 Task: Show the "My profile" page setting.
Action: Mouse moved to (1178, 84)
Screenshot: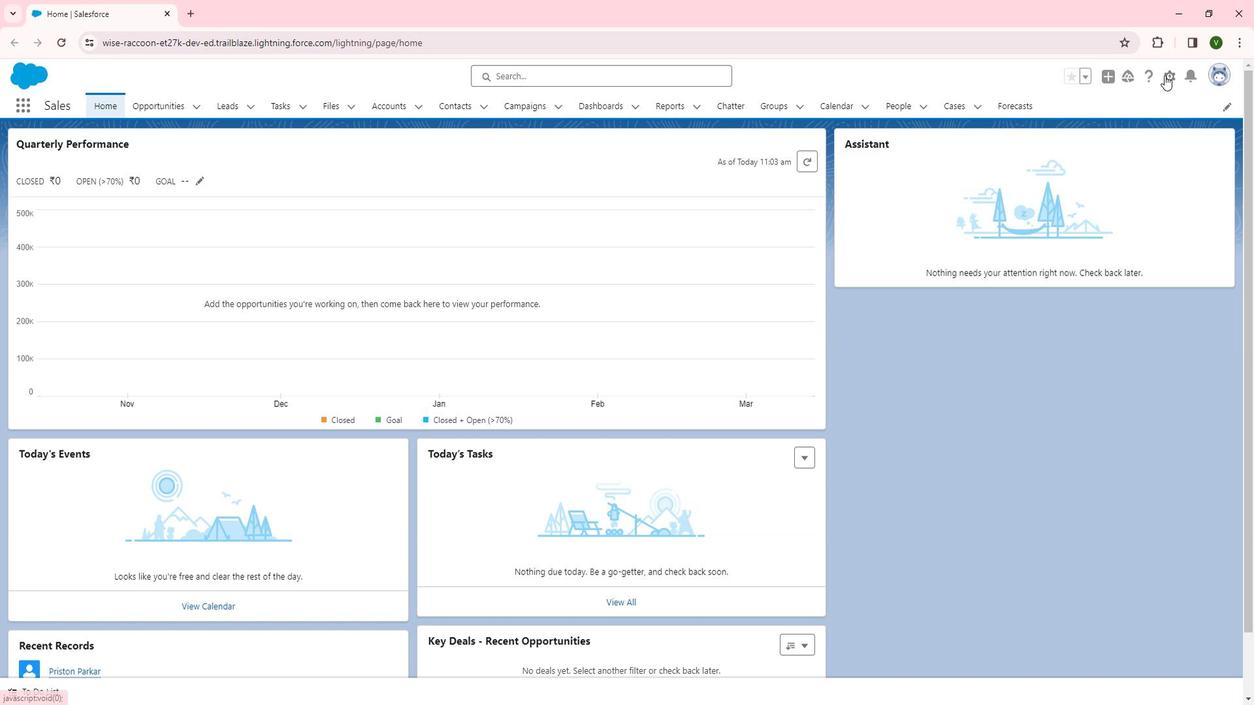 
Action: Mouse pressed left at (1178, 84)
Screenshot: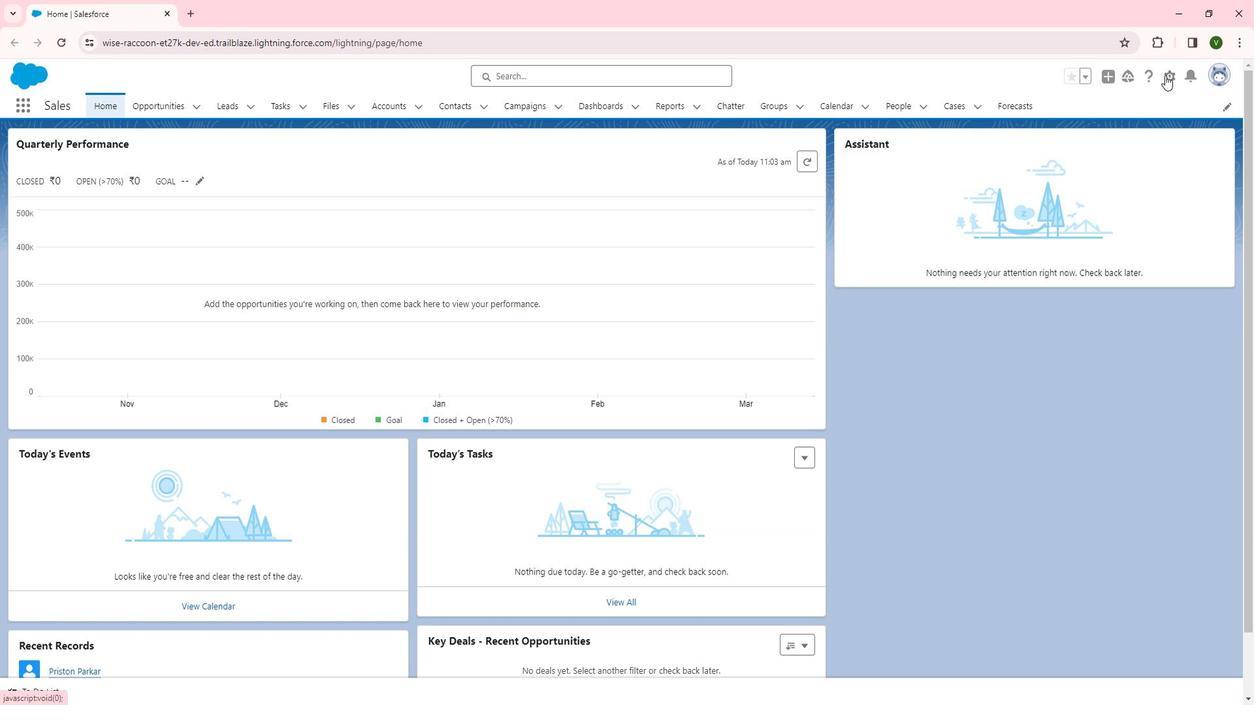 
Action: Mouse moved to (1148, 124)
Screenshot: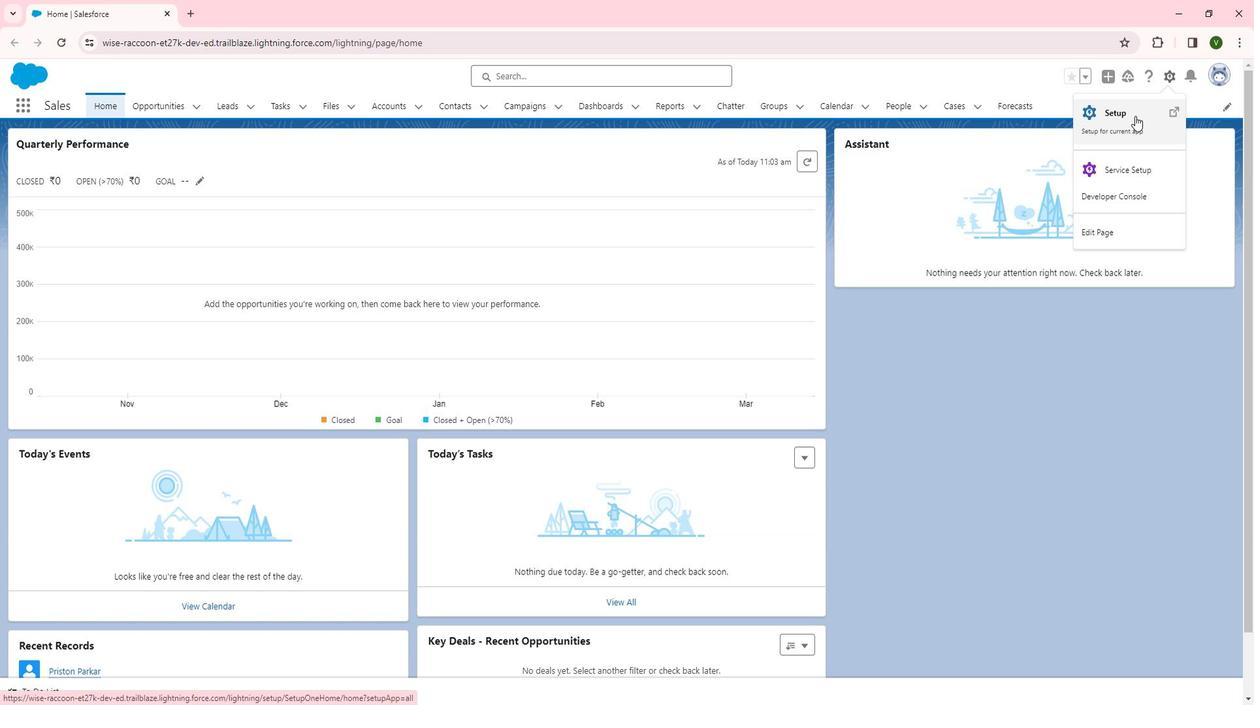
Action: Mouse pressed left at (1148, 124)
Screenshot: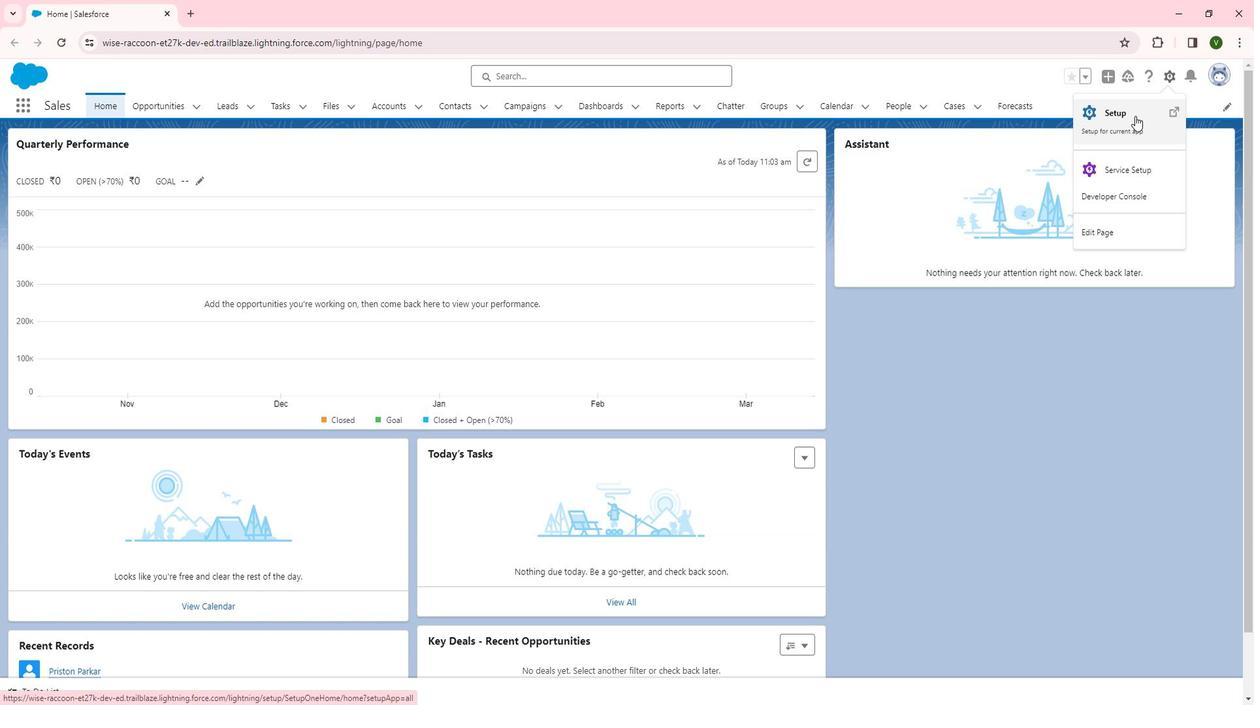 
Action: Mouse moved to (525, 563)
Screenshot: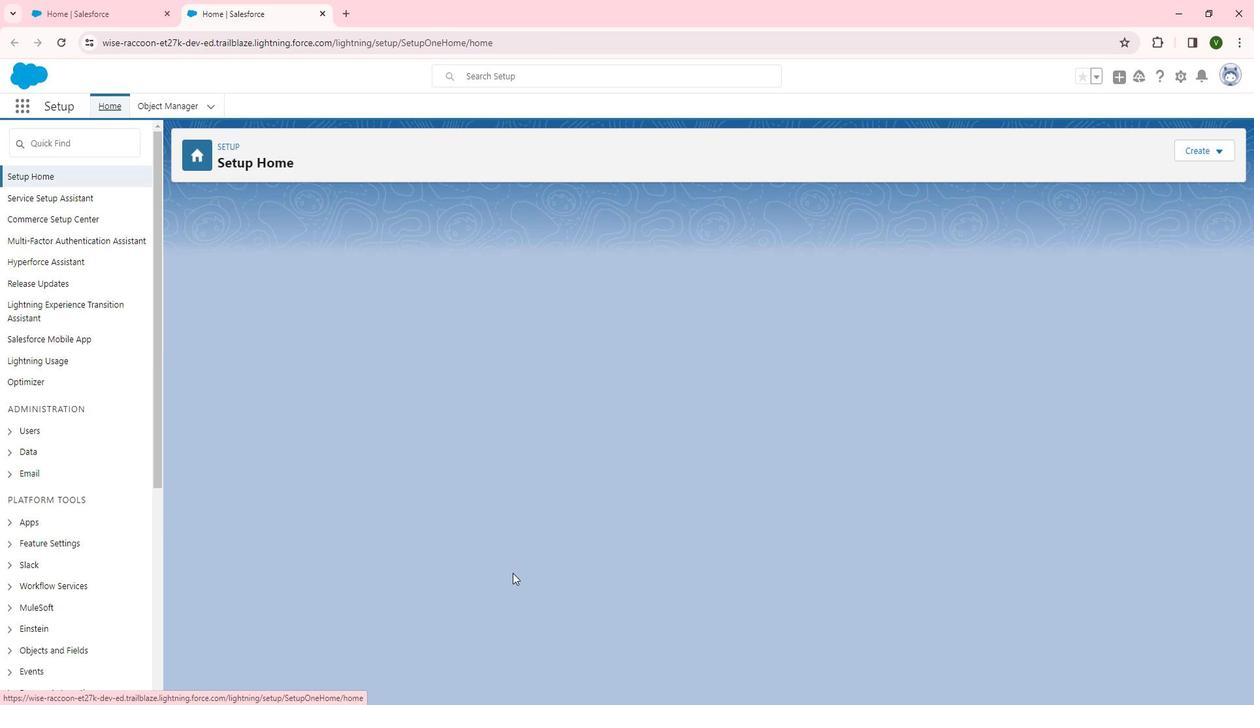 
Action: Mouse scrolled (525, 563) with delta (0, 0)
Screenshot: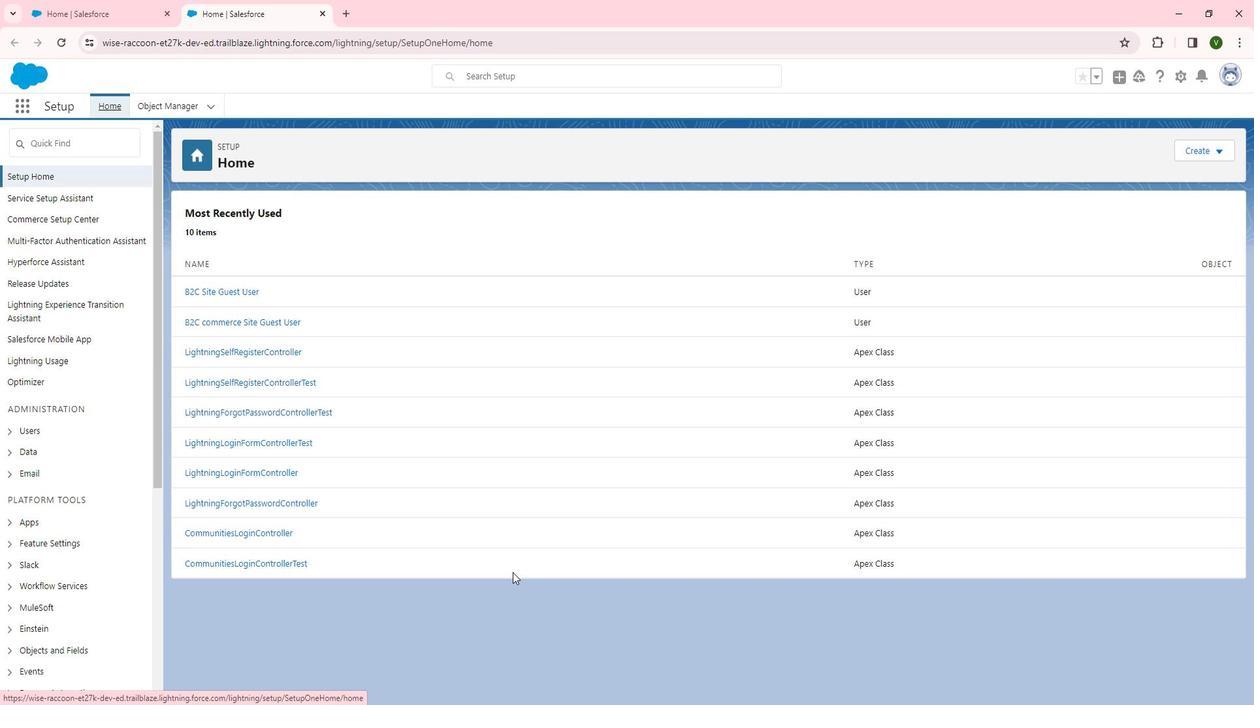 
Action: Mouse moved to (92, 515)
Screenshot: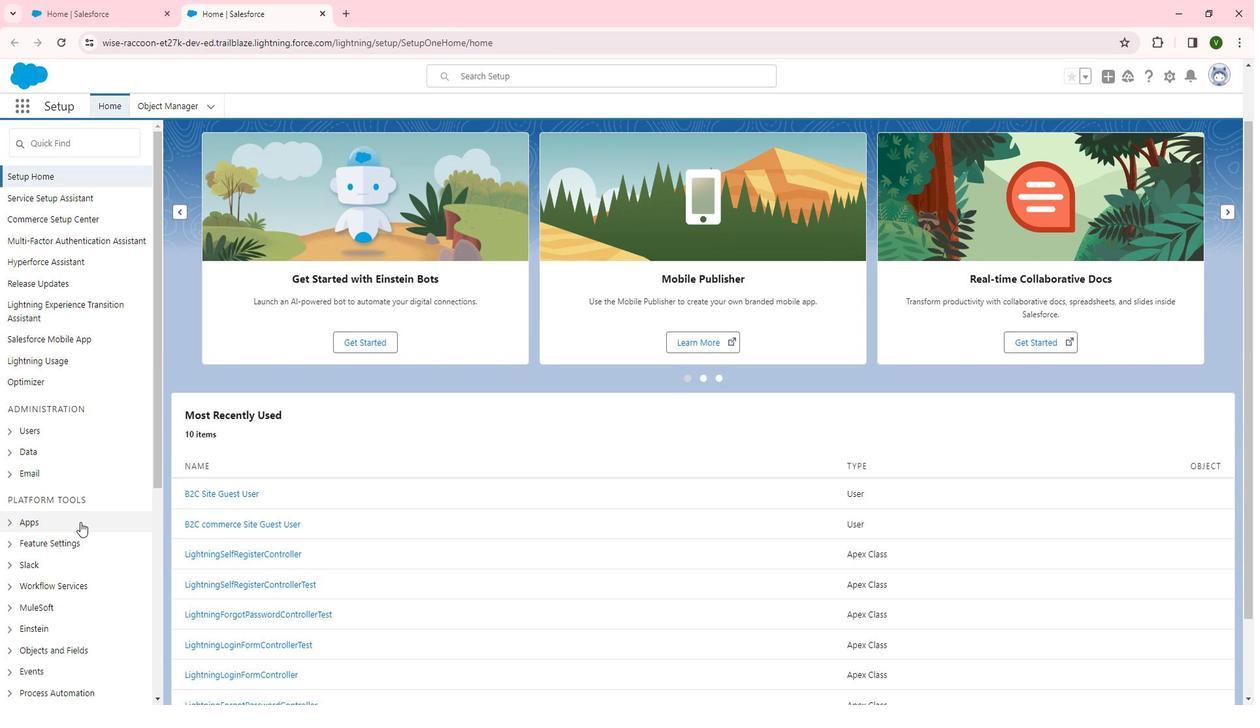 
Action: Mouse scrolled (92, 514) with delta (0, 0)
Screenshot: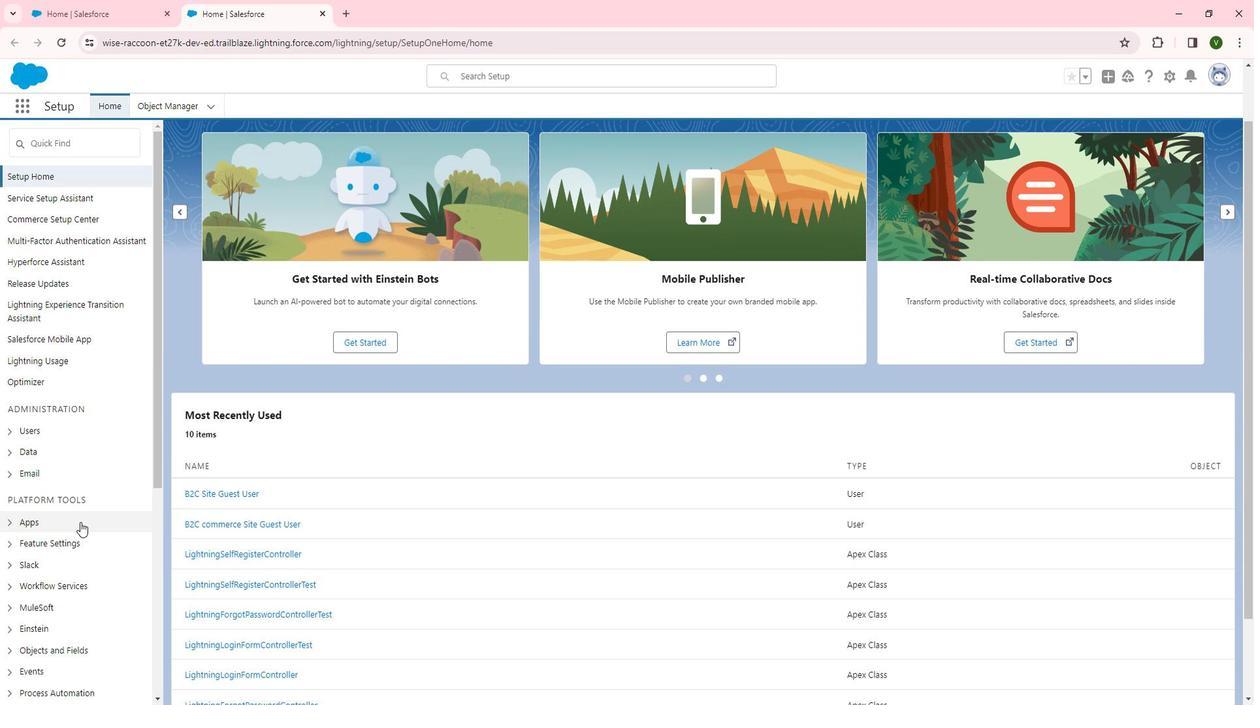
Action: Mouse moved to (92, 465)
Screenshot: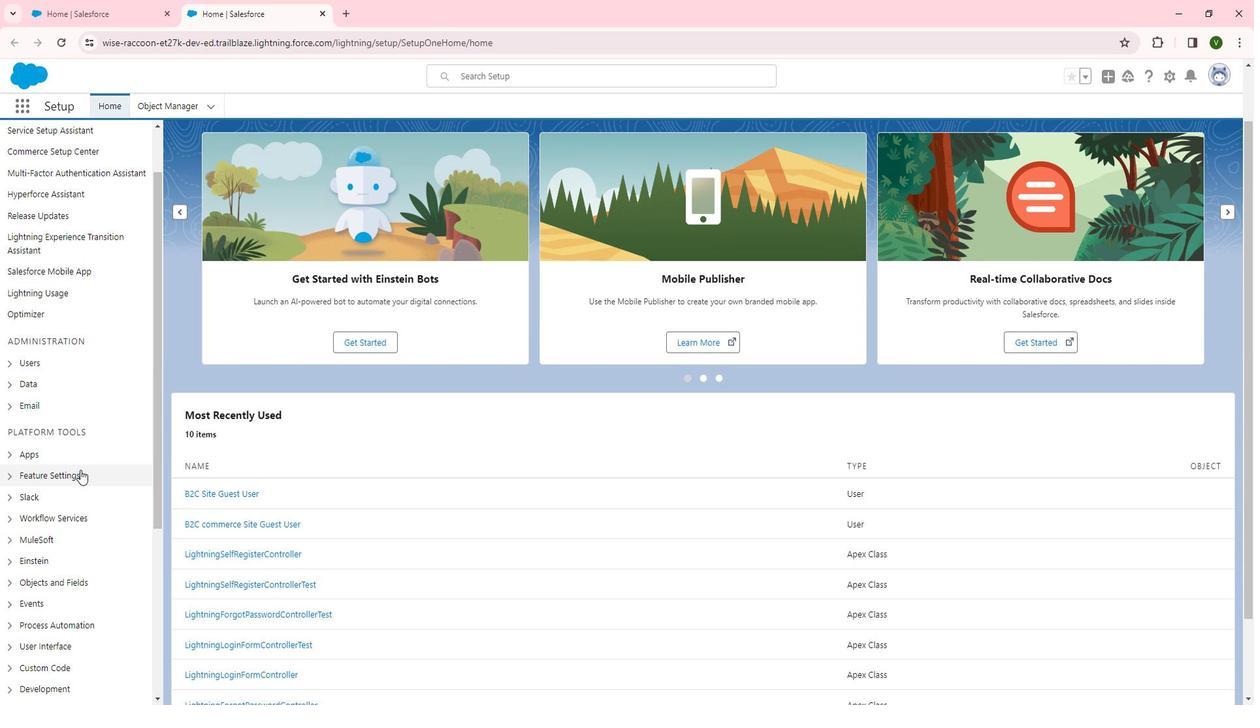 
Action: Mouse scrolled (92, 464) with delta (0, 0)
Screenshot: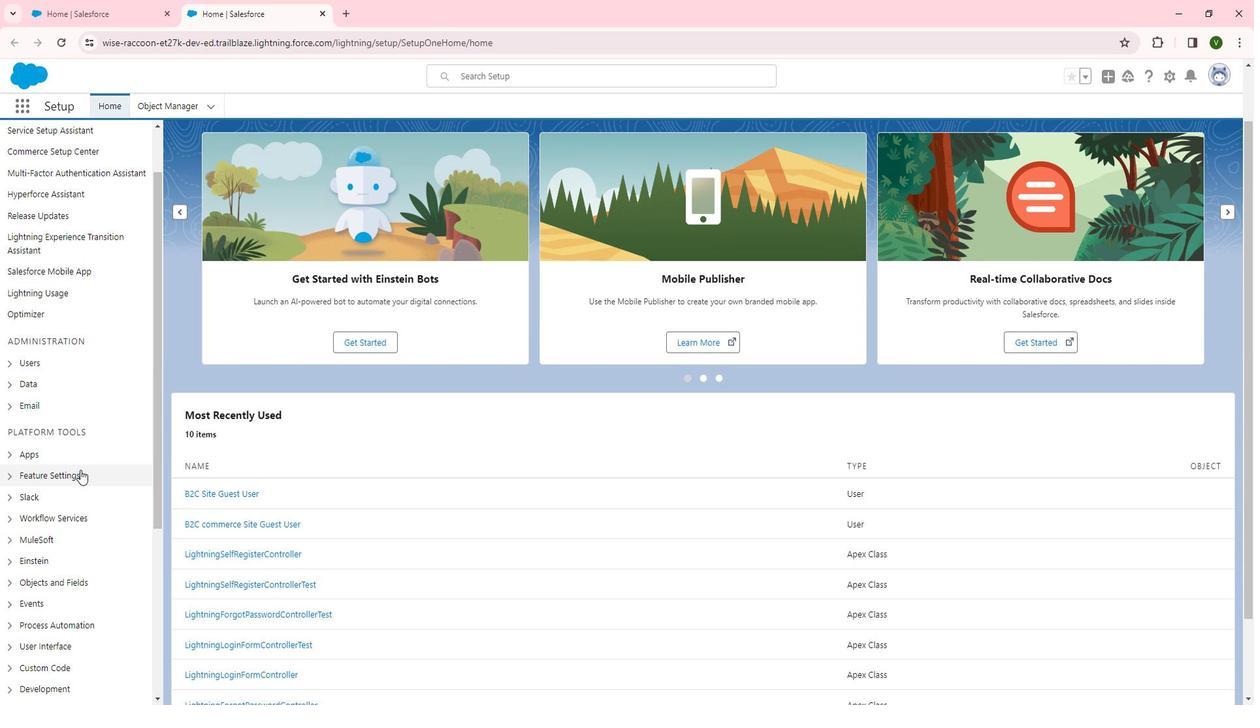 
Action: Mouse scrolled (92, 464) with delta (0, 0)
Screenshot: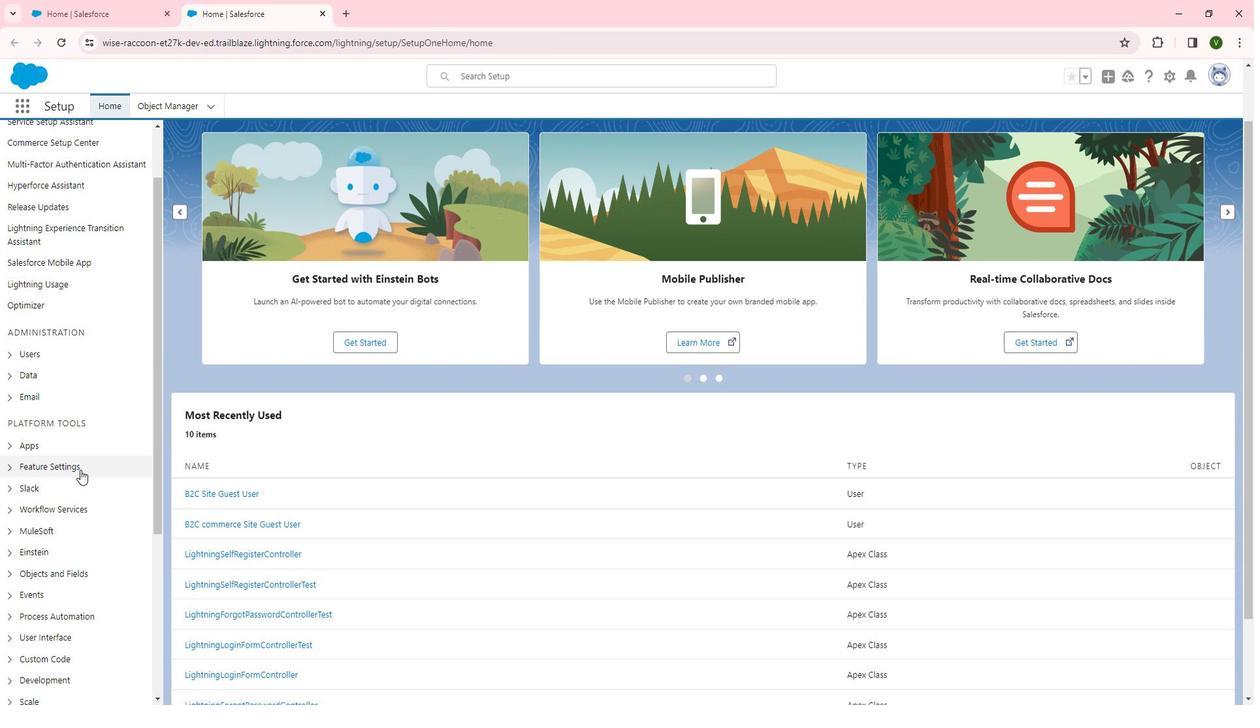 
Action: Mouse scrolled (92, 464) with delta (0, 0)
Screenshot: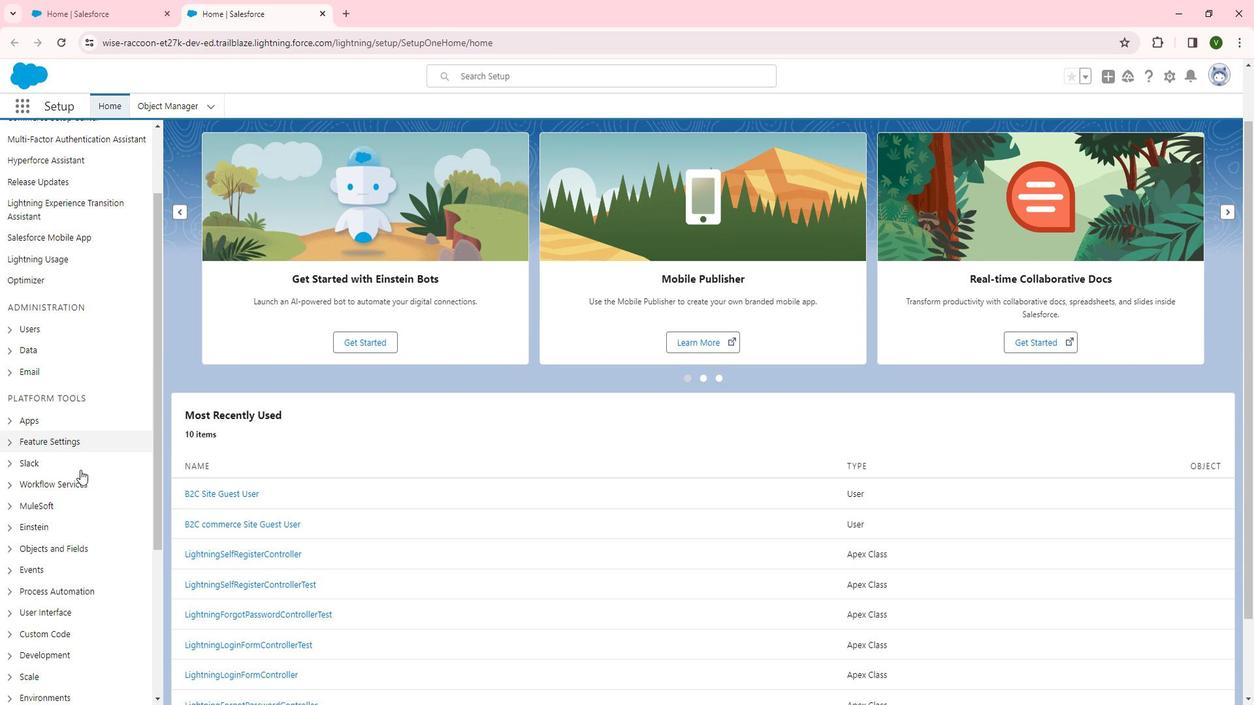
Action: Mouse moved to (103, 279)
Screenshot: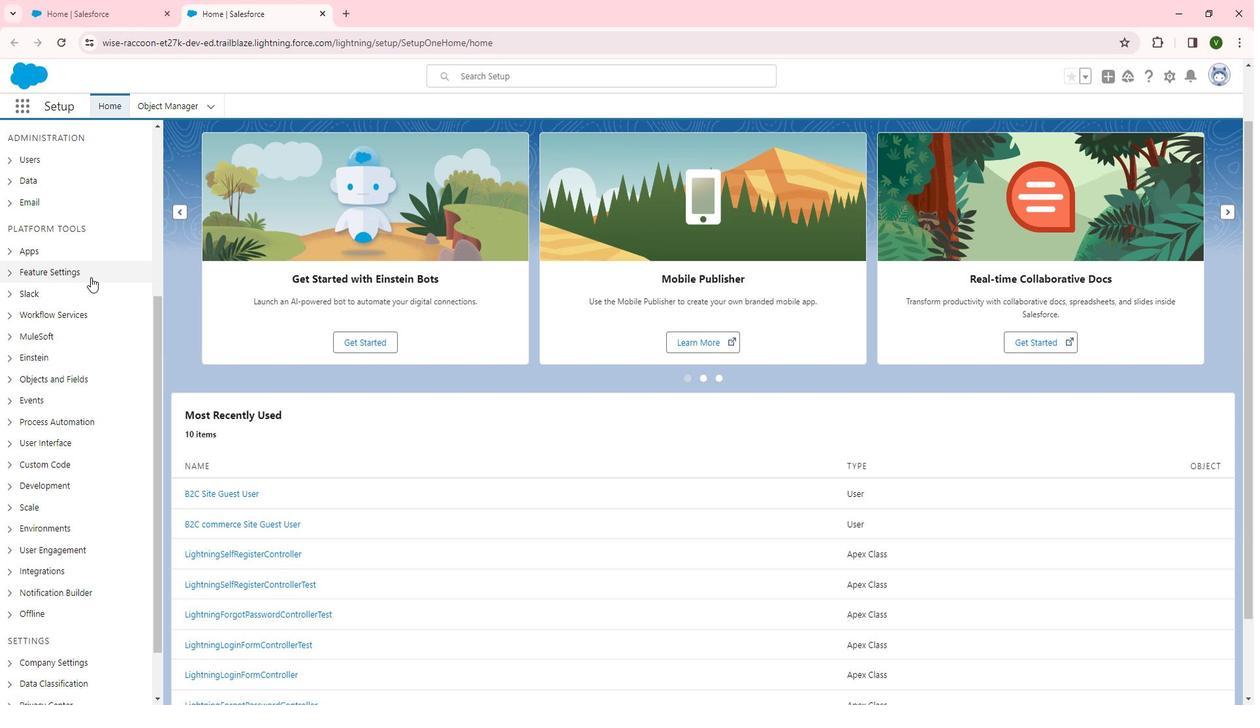 
Action: Mouse pressed left at (103, 279)
Screenshot: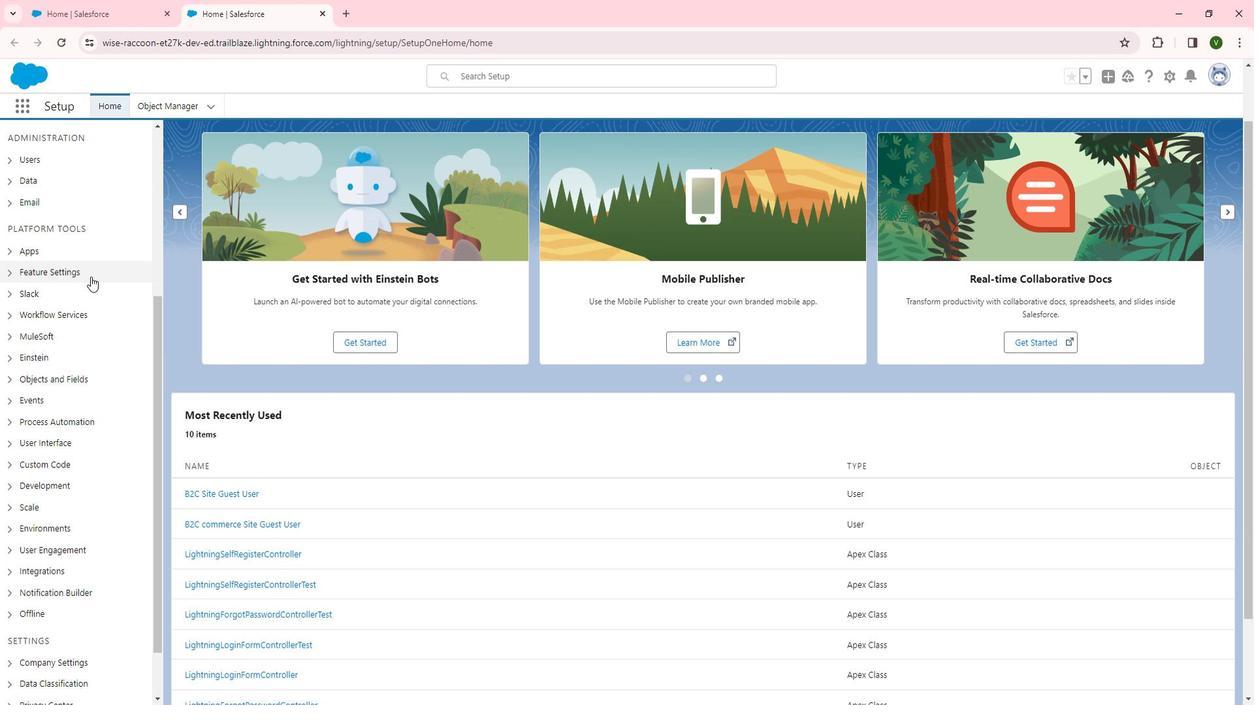 
Action: Mouse moved to (43, 273)
Screenshot: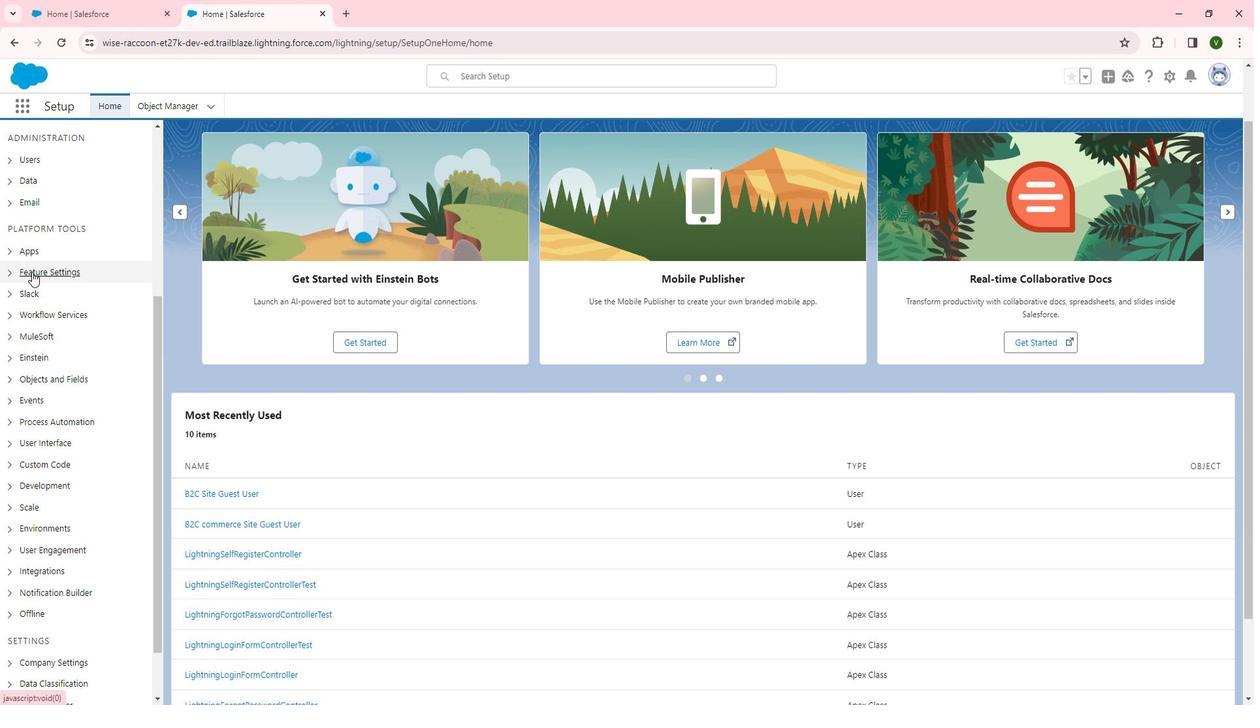 
Action: Mouse pressed left at (43, 273)
Screenshot: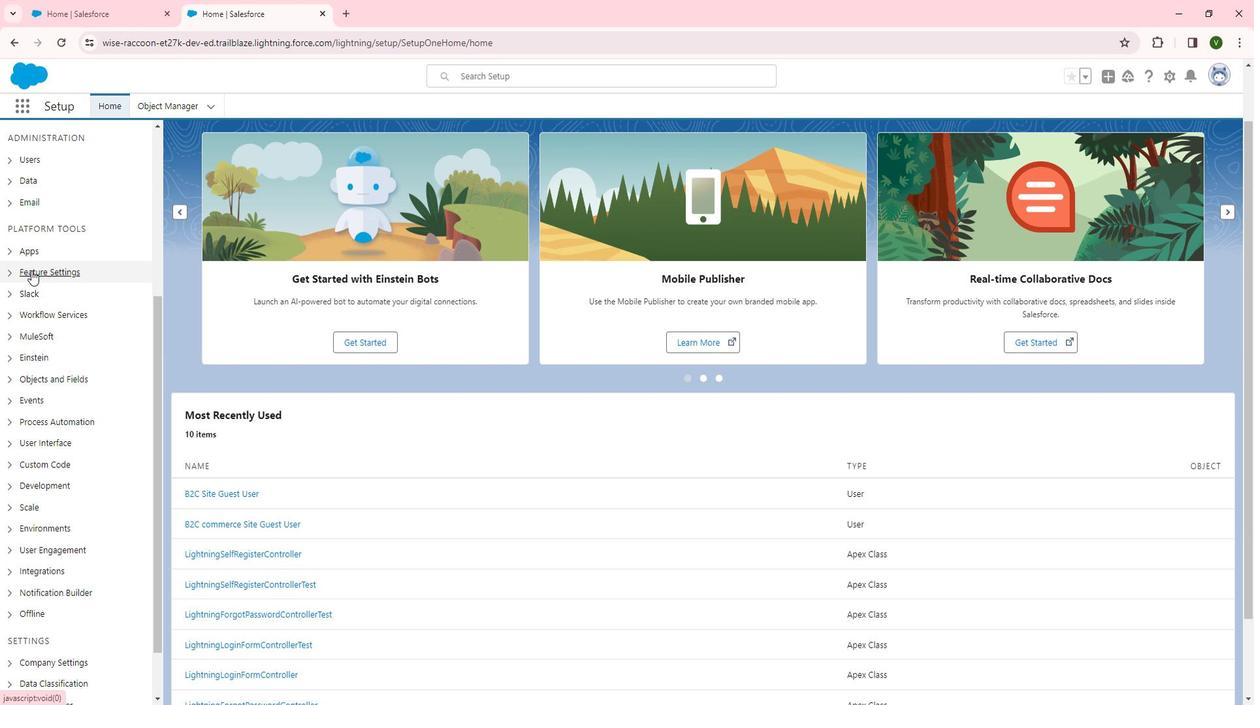 
Action: Mouse moved to (78, 407)
Screenshot: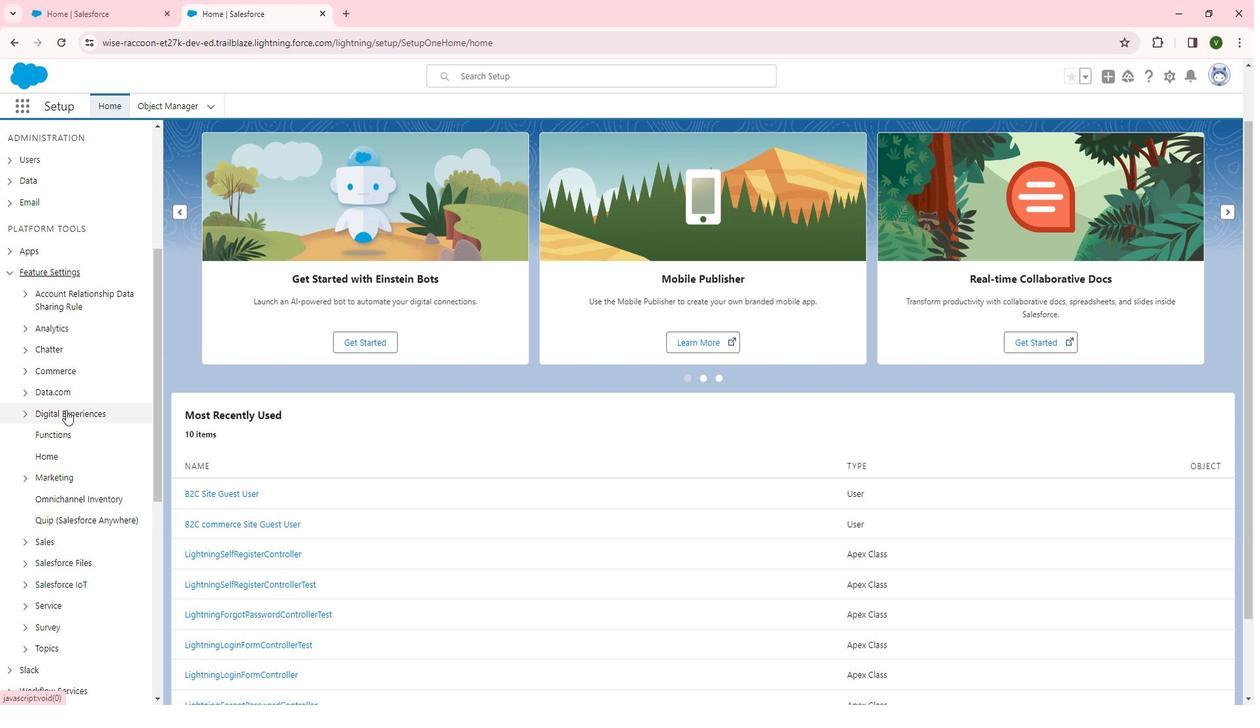 
Action: Mouse pressed left at (78, 407)
Screenshot: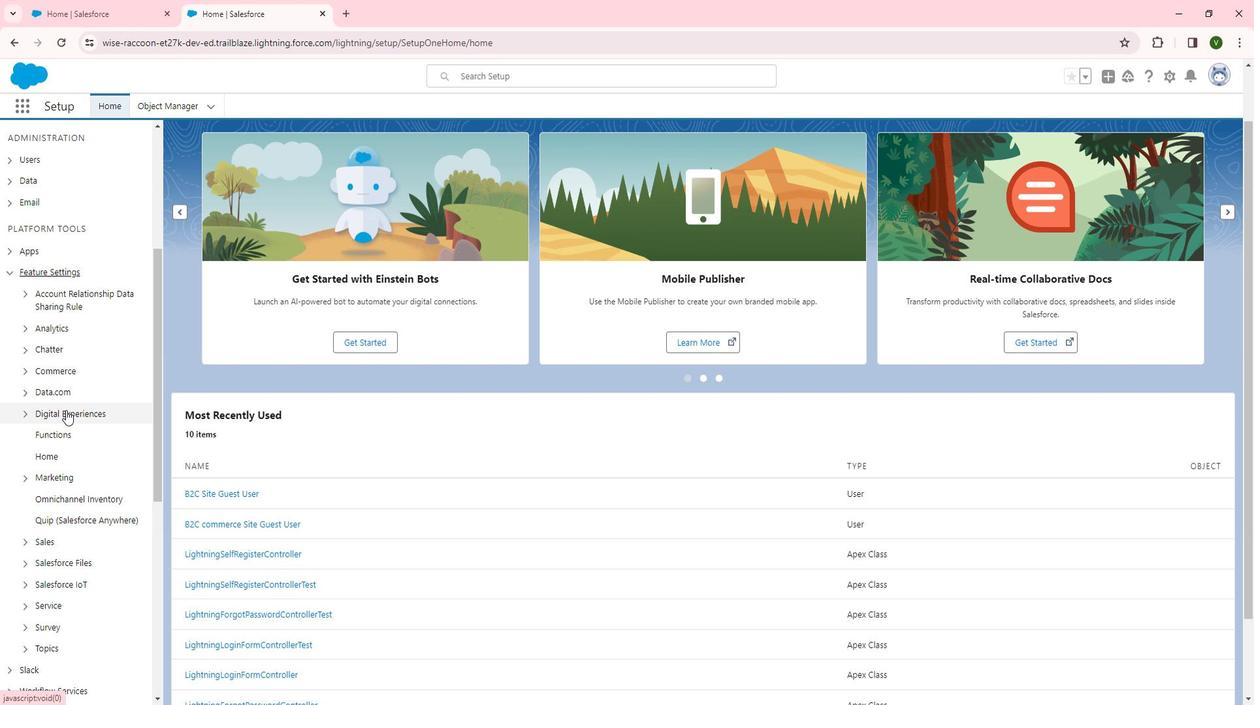 
Action: Mouse scrolled (78, 407) with delta (0, 0)
Screenshot: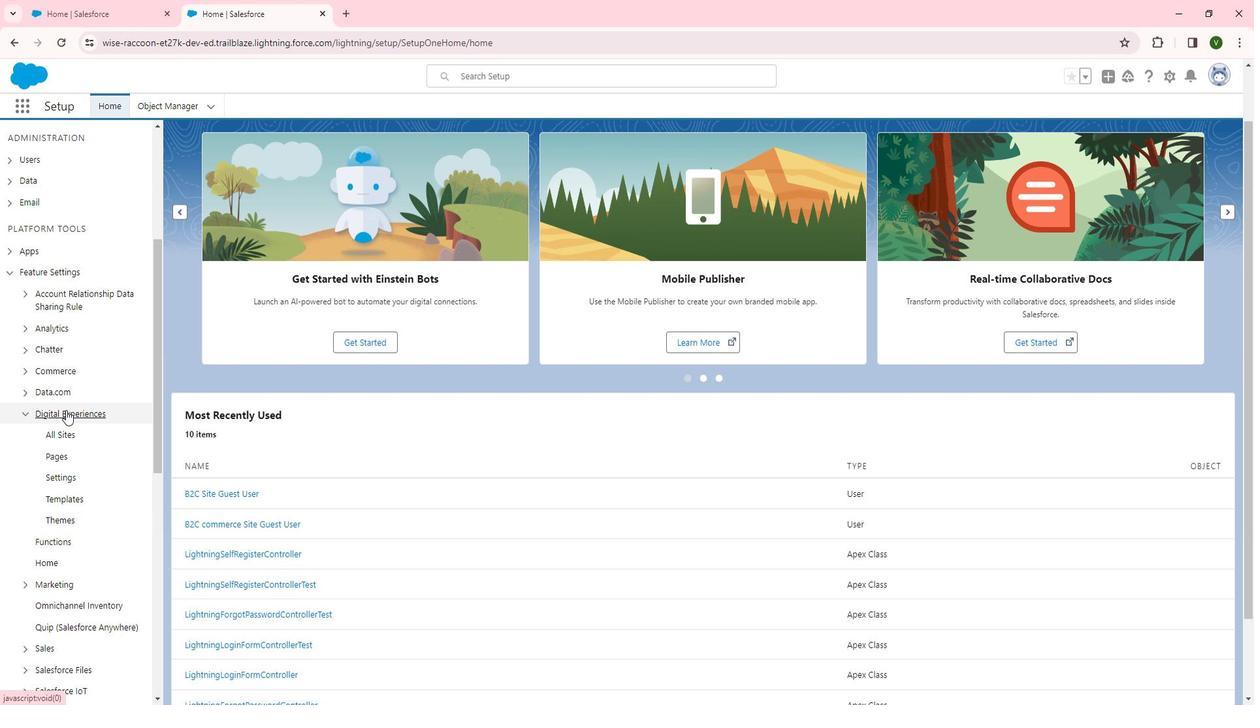 
Action: Mouse scrolled (78, 407) with delta (0, 0)
Screenshot: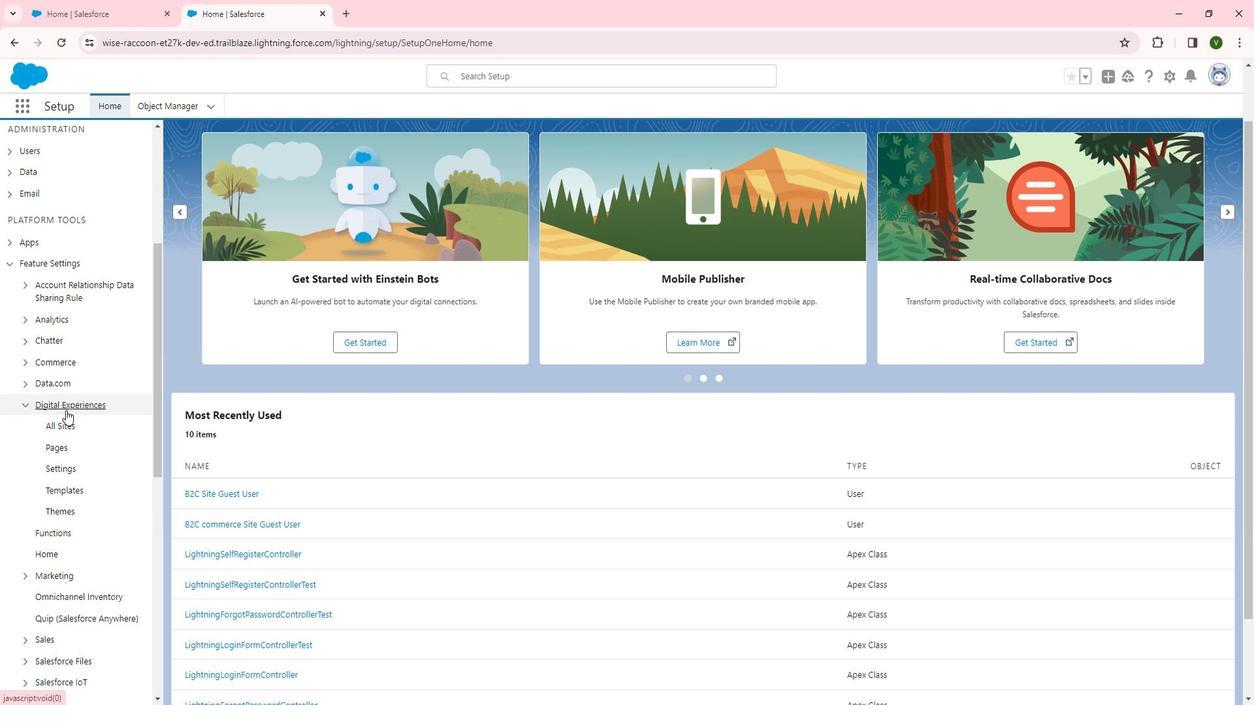 
Action: Mouse scrolled (78, 407) with delta (0, 0)
Screenshot: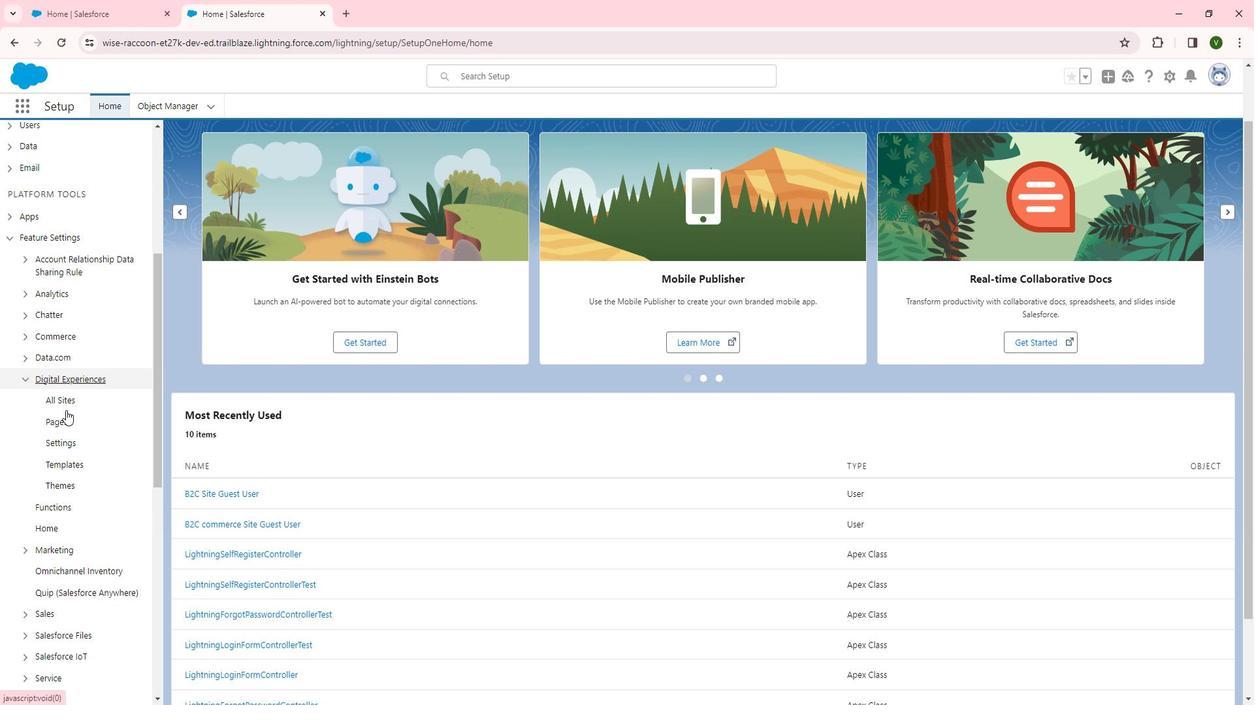 
Action: Mouse moved to (75, 238)
Screenshot: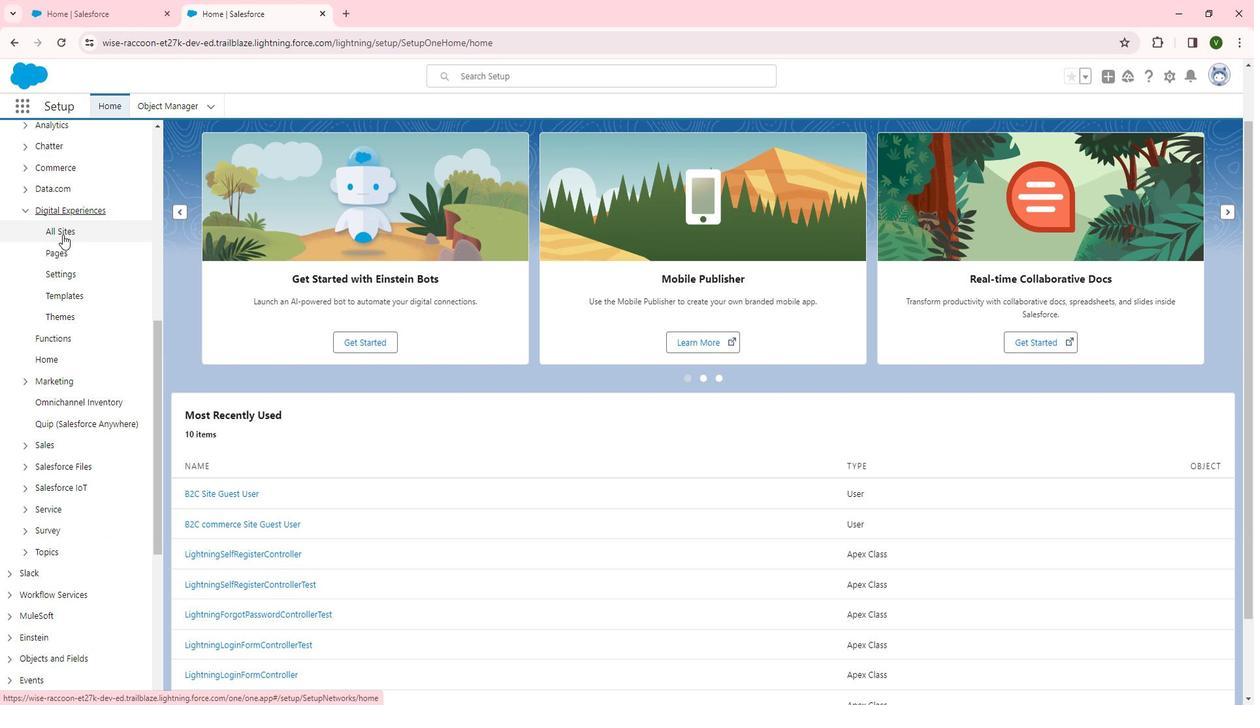 
Action: Mouse pressed left at (75, 238)
Screenshot: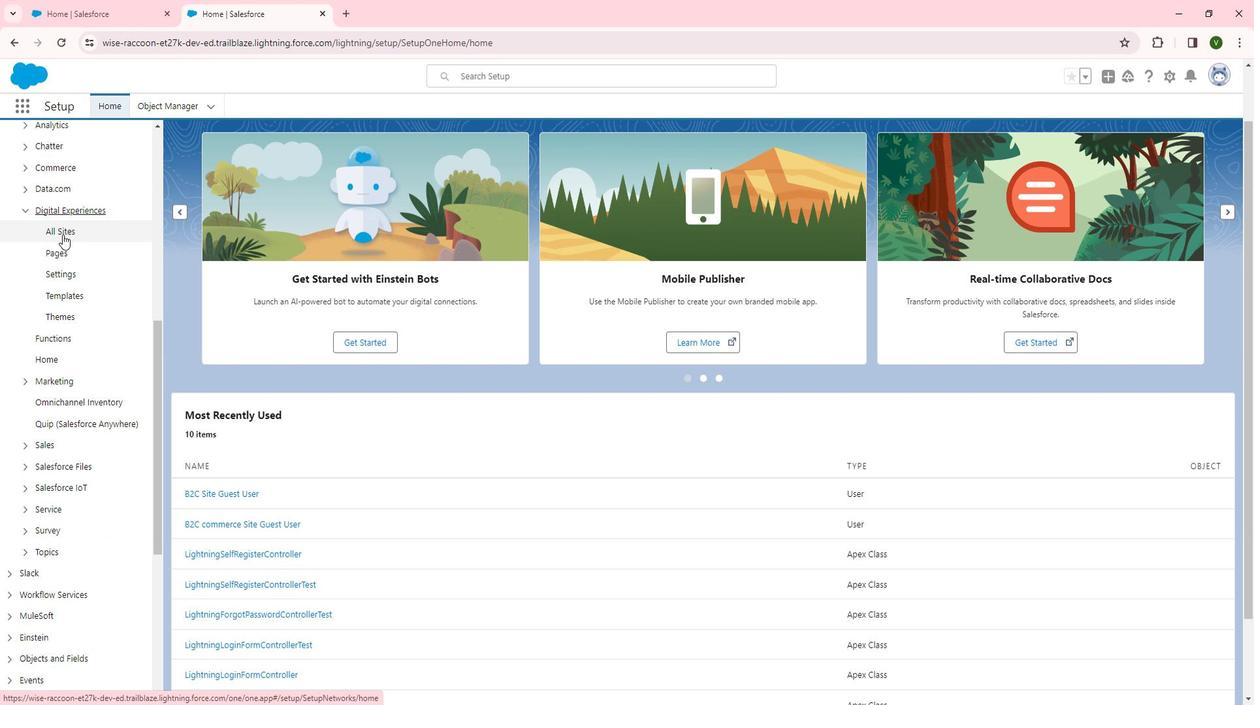 
Action: Mouse moved to (229, 314)
Screenshot: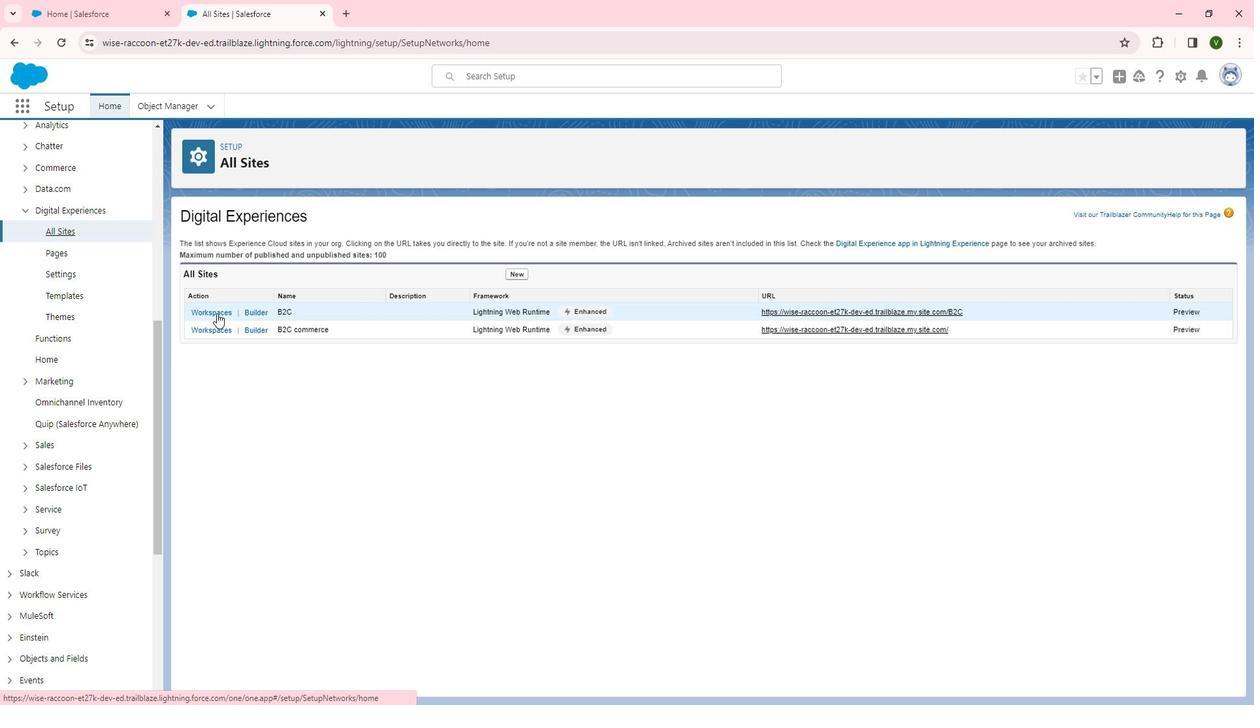 
Action: Mouse pressed left at (229, 314)
Screenshot: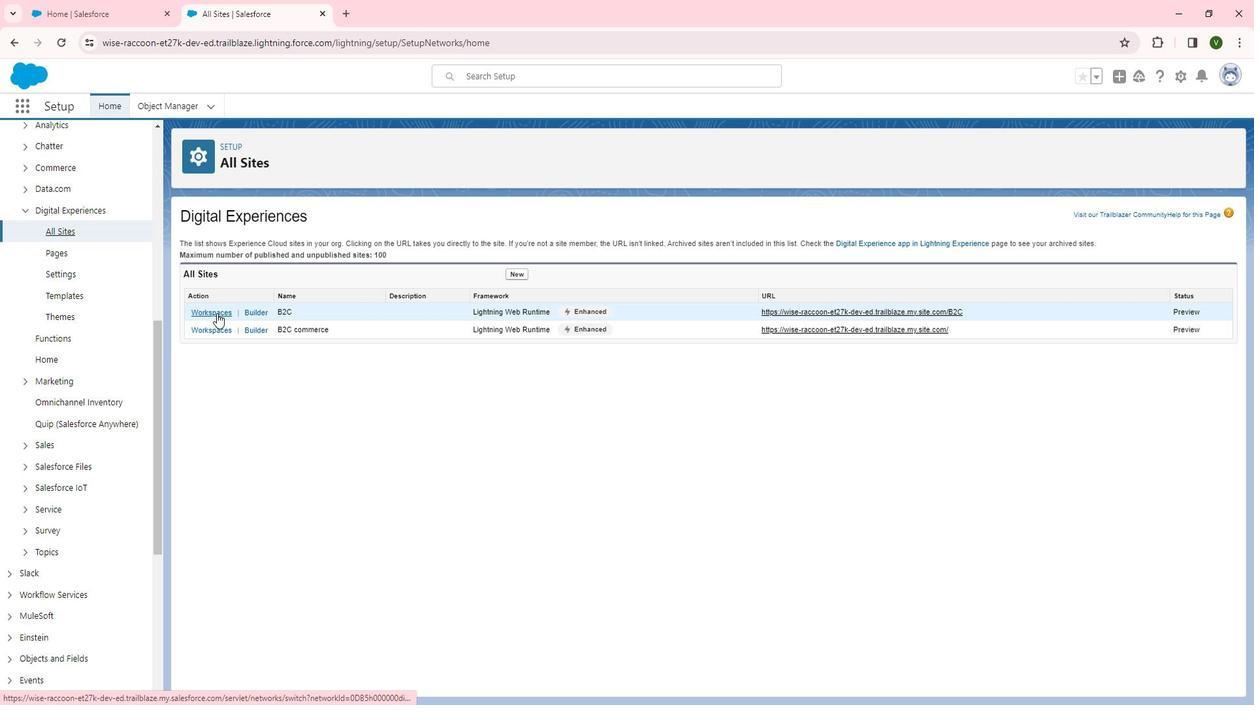 
Action: Mouse moved to (196, 283)
Screenshot: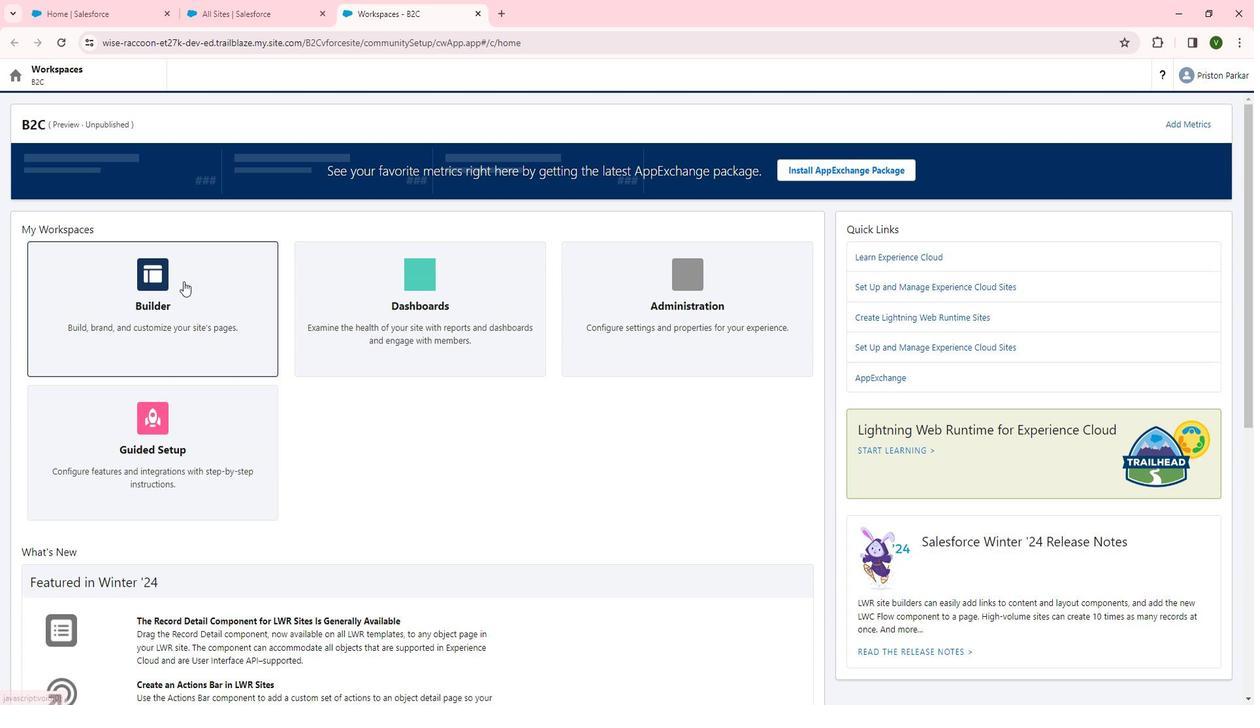 
Action: Mouse pressed left at (196, 283)
Screenshot: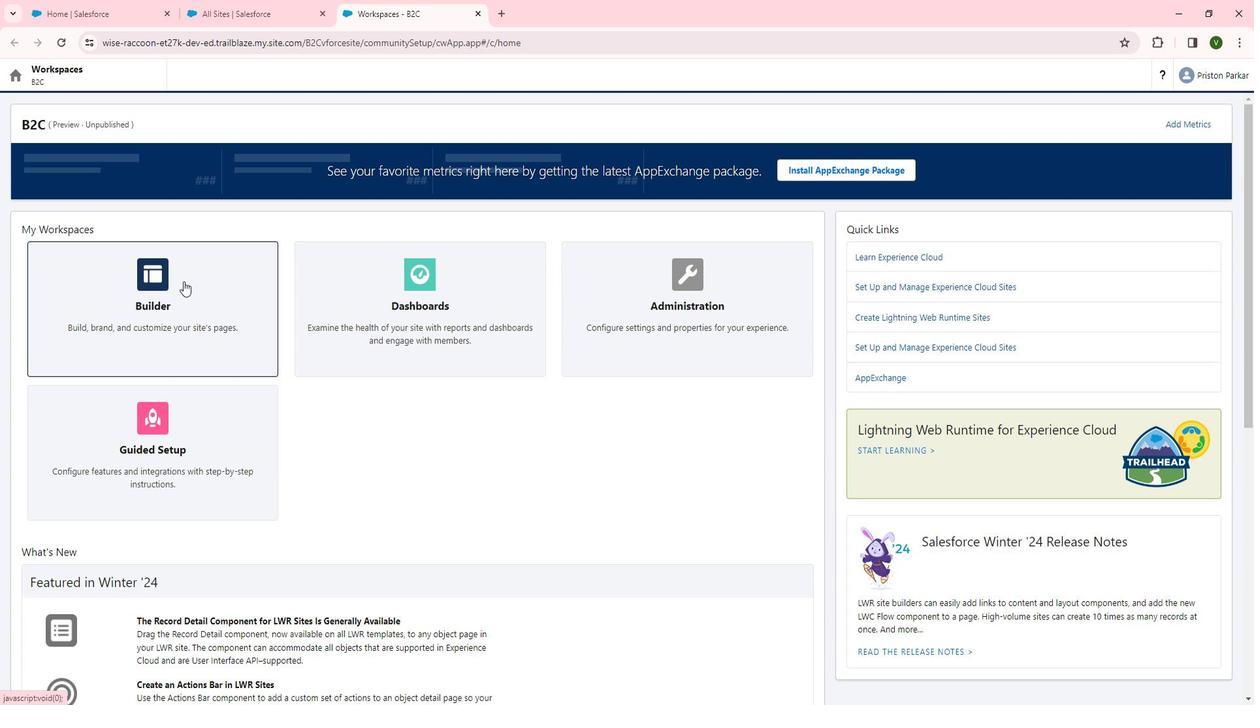 
Action: Mouse moved to (254, 82)
Screenshot: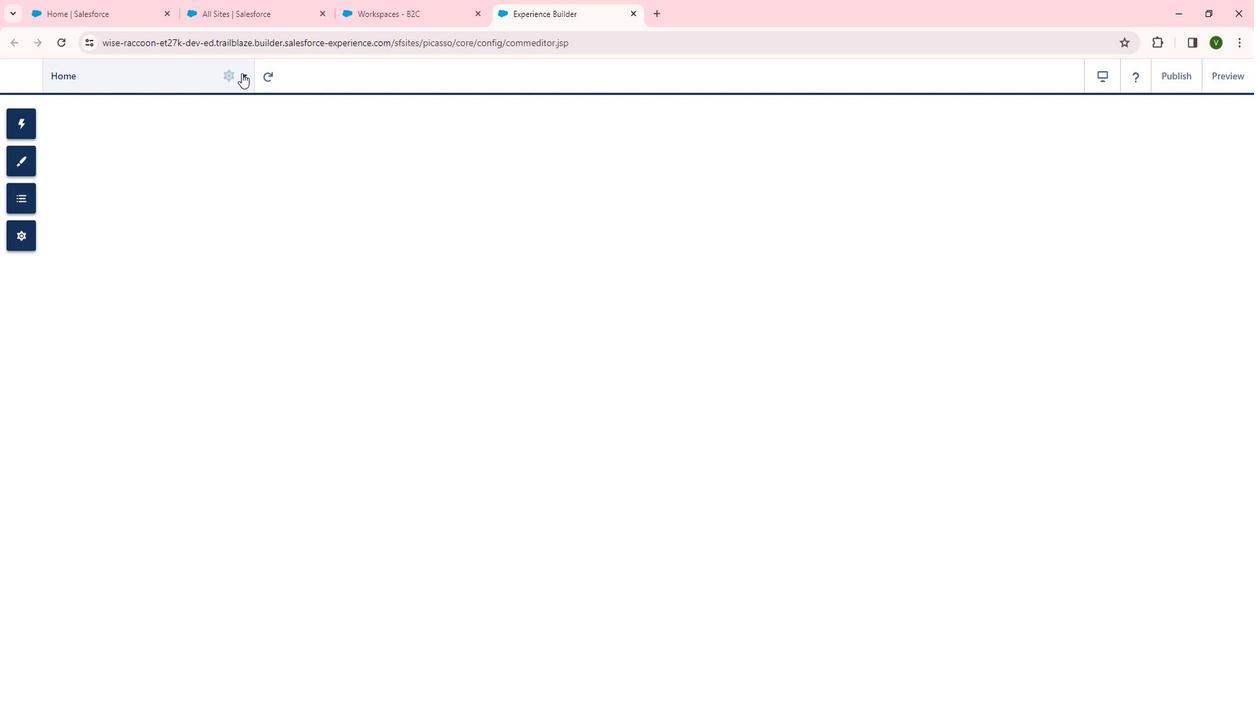 
Action: Mouse pressed left at (254, 82)
Screenshot: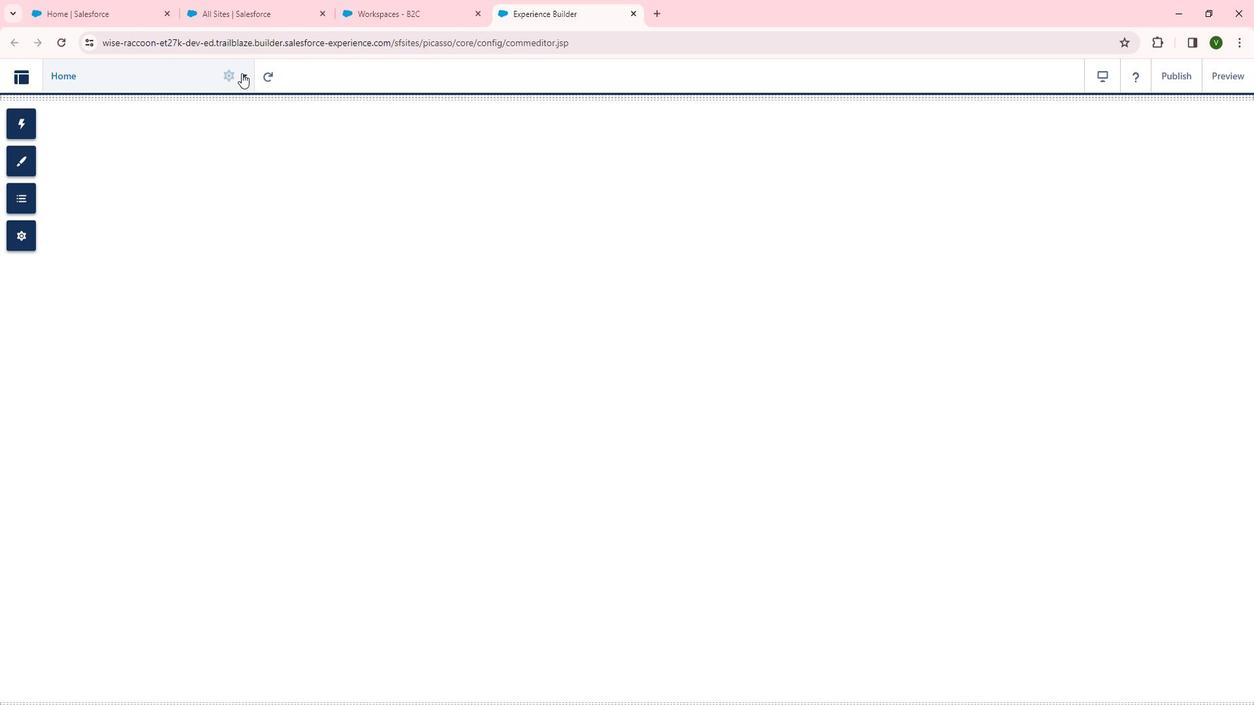 
Action: Mouse moved to (105, 407)
Screenshot: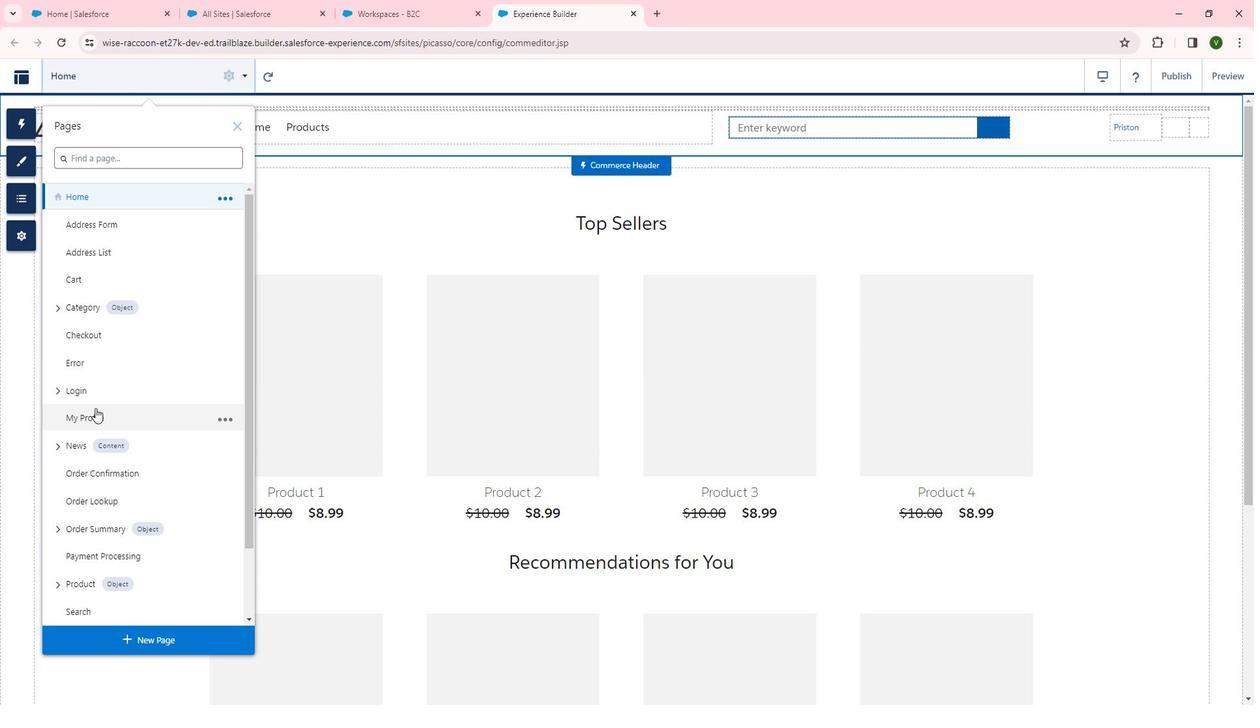 
Action: Mouse pressed left at (105, 407)
Screenshot: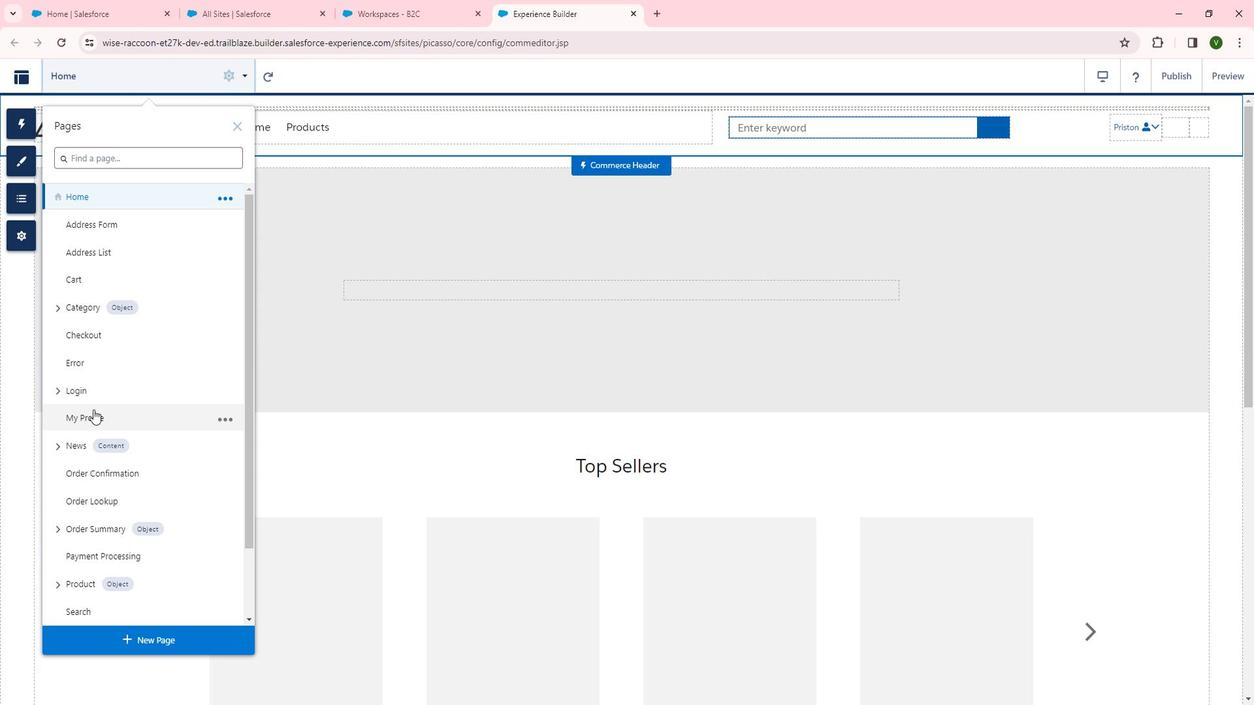 
Action: Mouse moved to (258, 84)
Screenshot: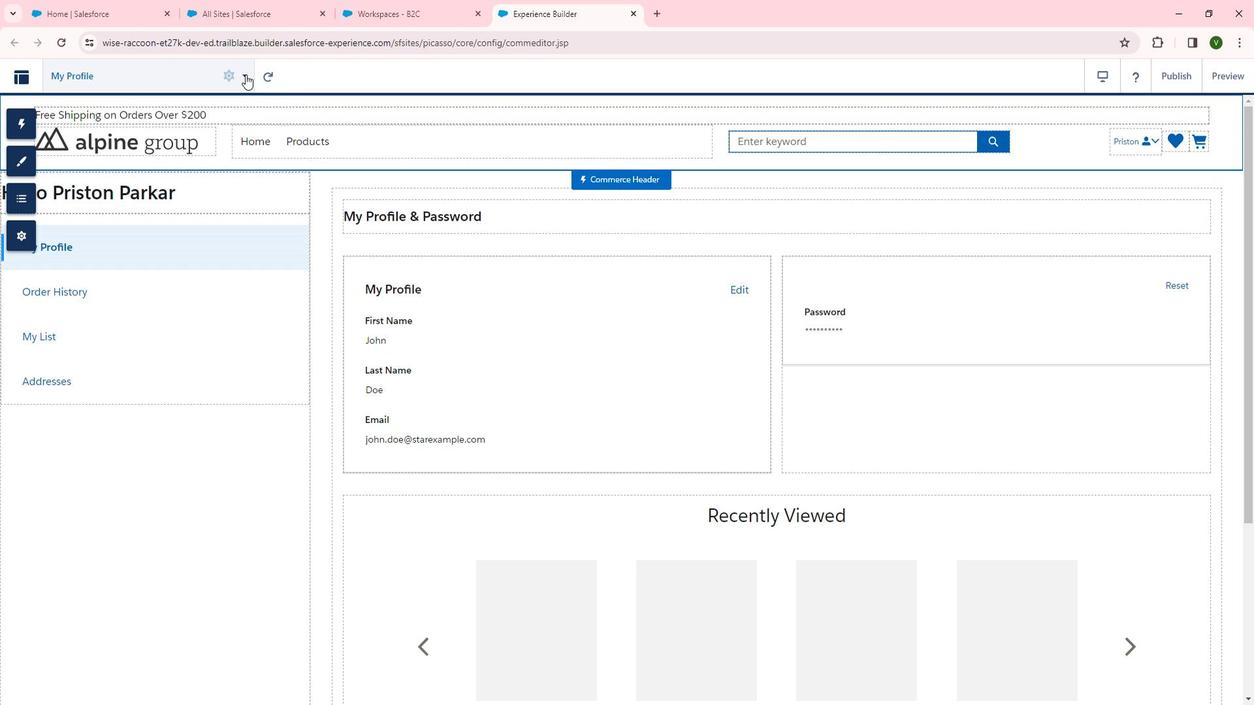 
Action: Mouse pressed left at (258, 84)
Screenshot: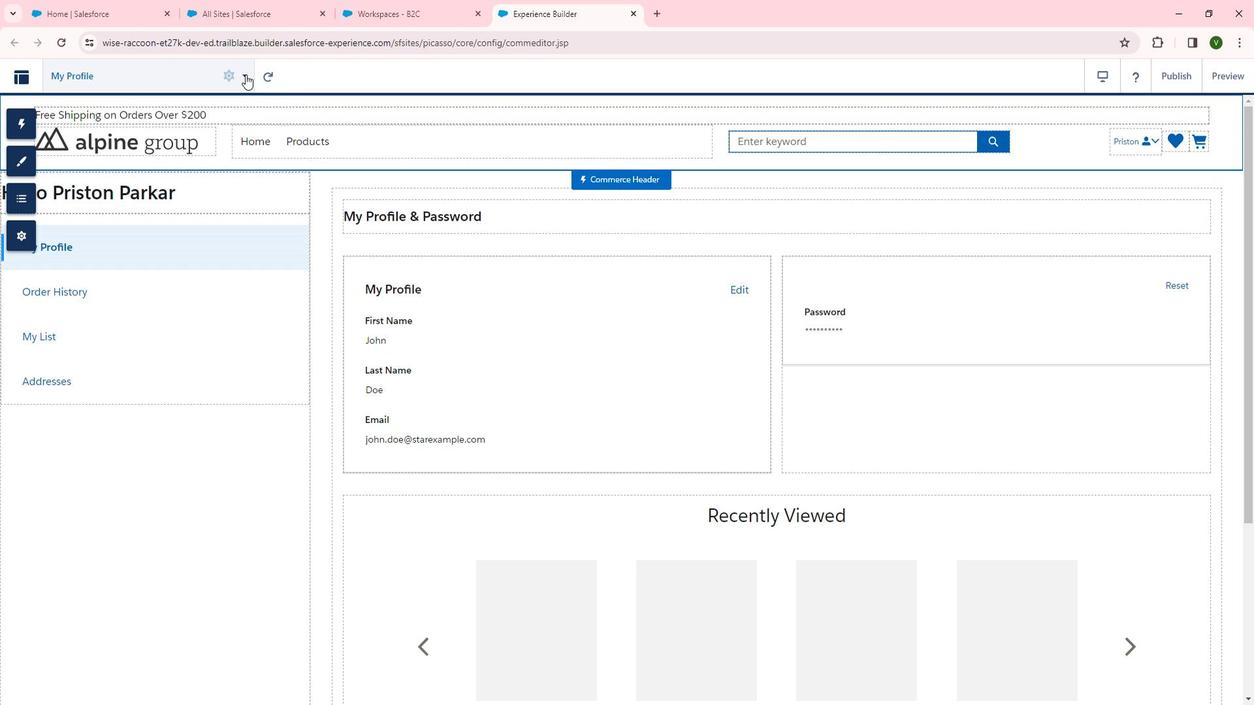 
Action: Mouse moved to (245, 337)
Screenshot: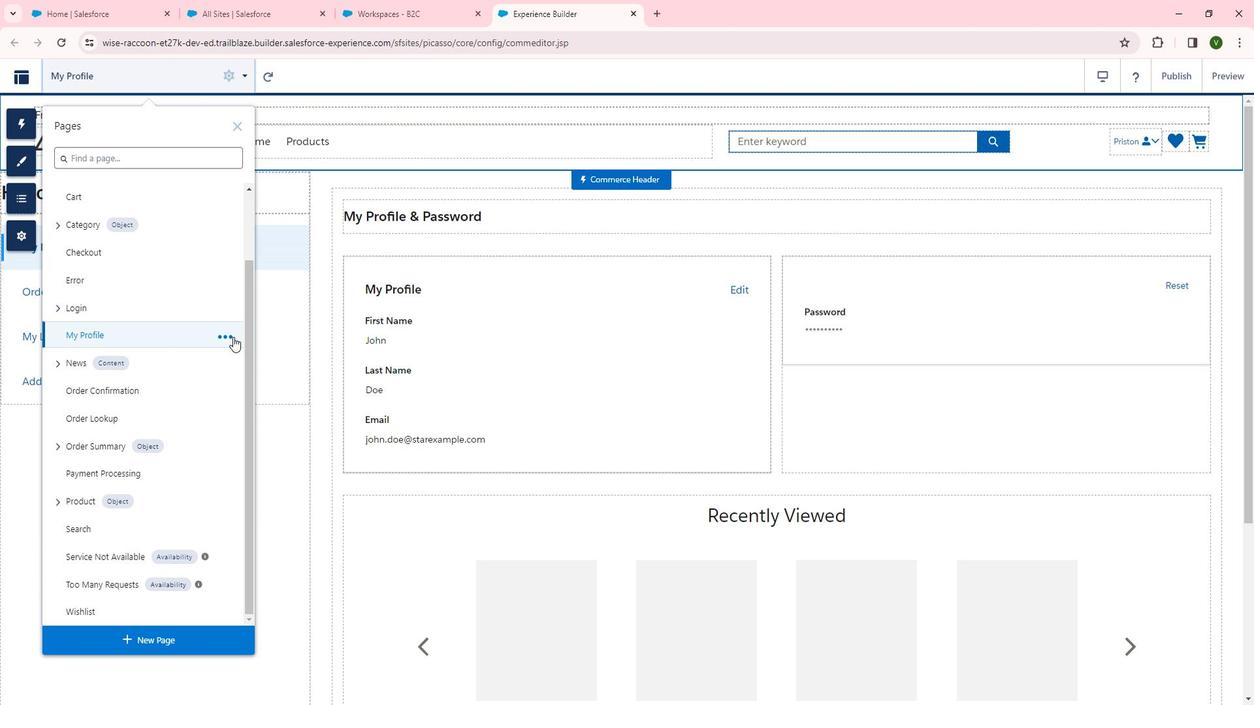 
Action: Mouse pressed left at (245, 337)
Screenshot: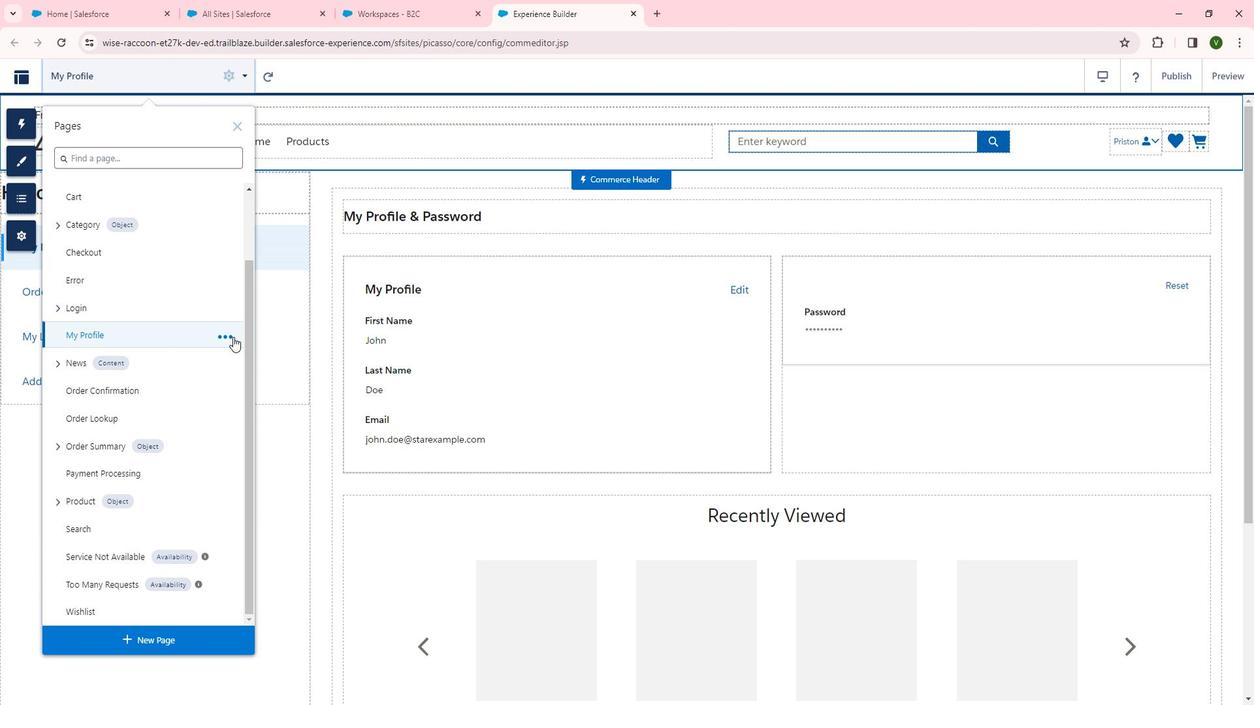 
Action: Mouse moved to (286, 324)
Screenshot: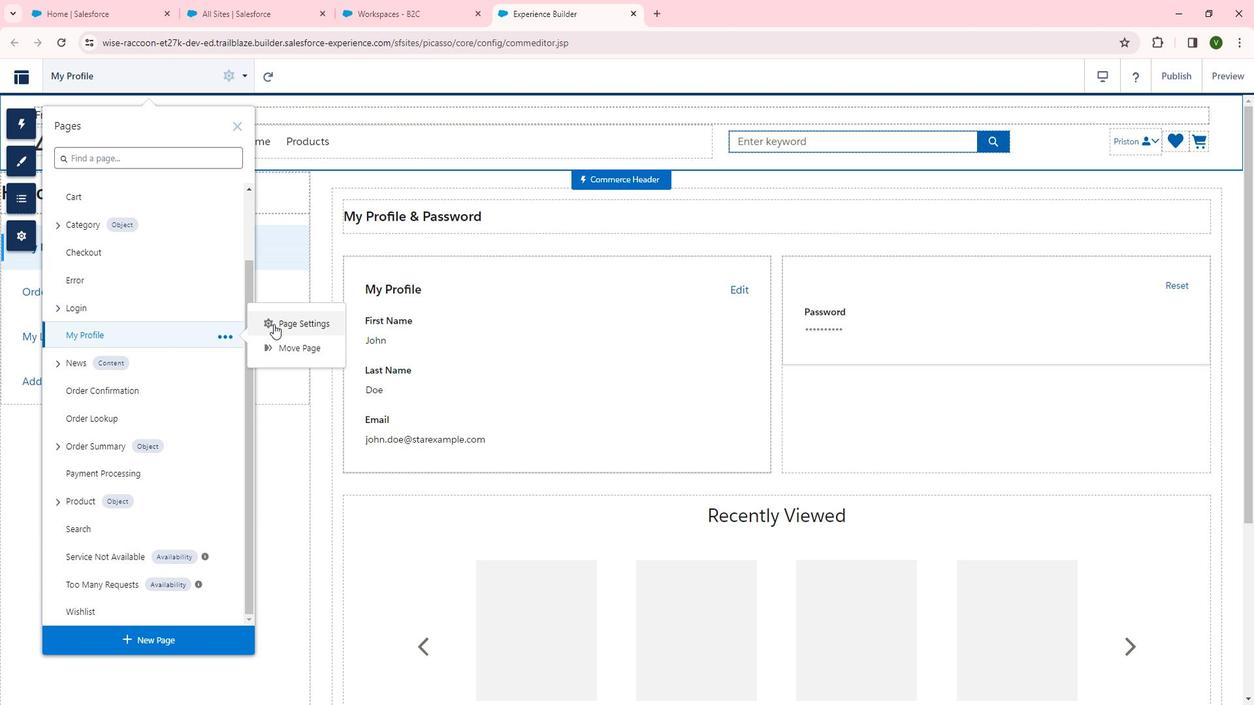 
Action: Mouse pressed left at (286, 324)
Screenshot: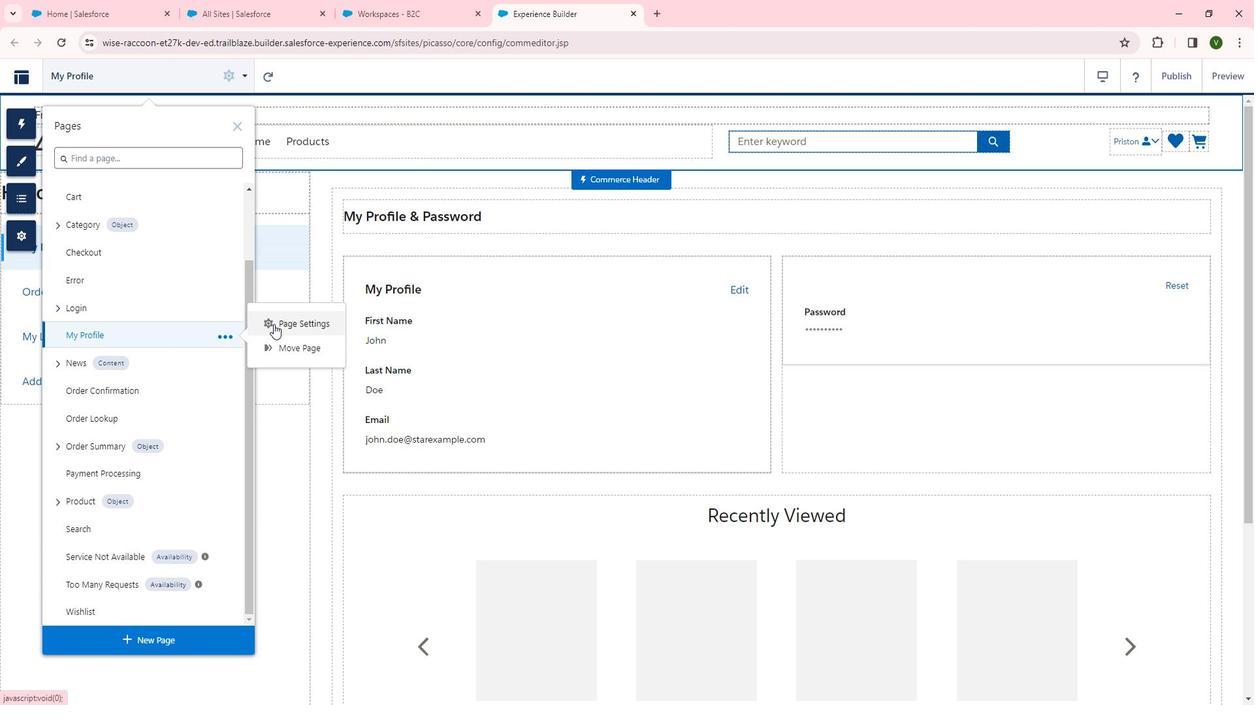 
Action: Mouse moved to (413, 221)
Screenshot: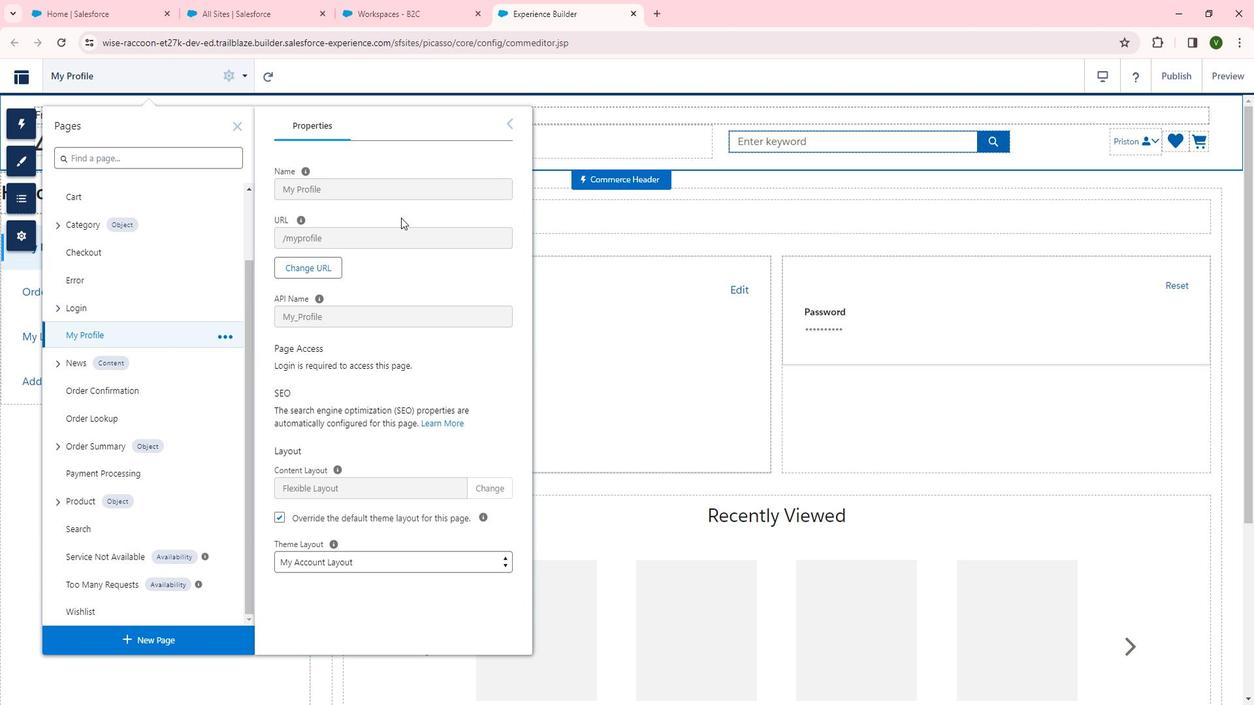 
